 Task: Create a due date automation trigger when advanced on, on the monday of the week before a card is due add fields without custom field "Resume" set to a date less than 1 working days ago at 11:00 AM.
Action: Mouse moved to (1030, 79)
Screenshot: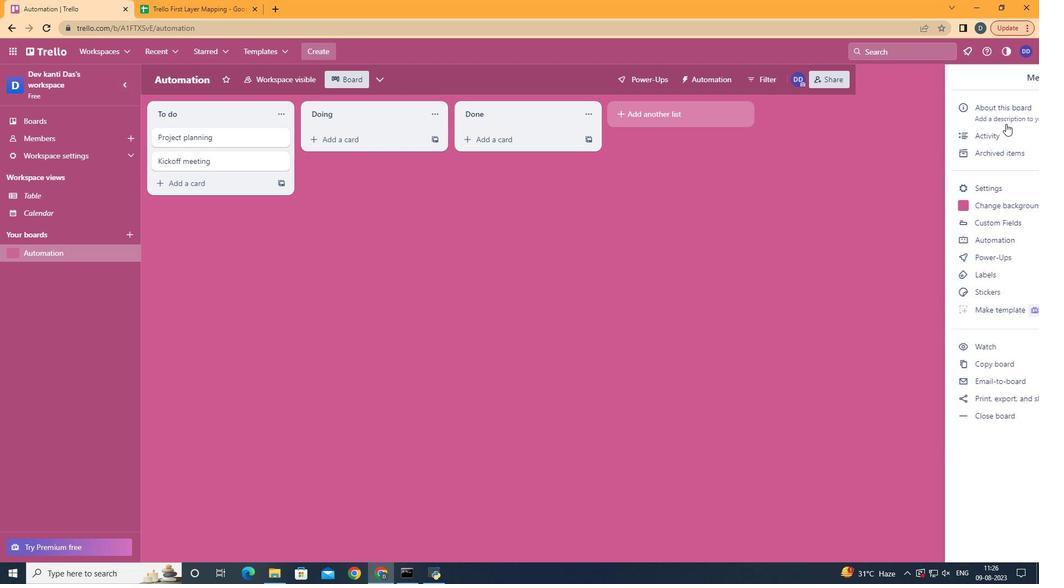 
Action: Mouse pressed left at (1030, 79)
Screenshot: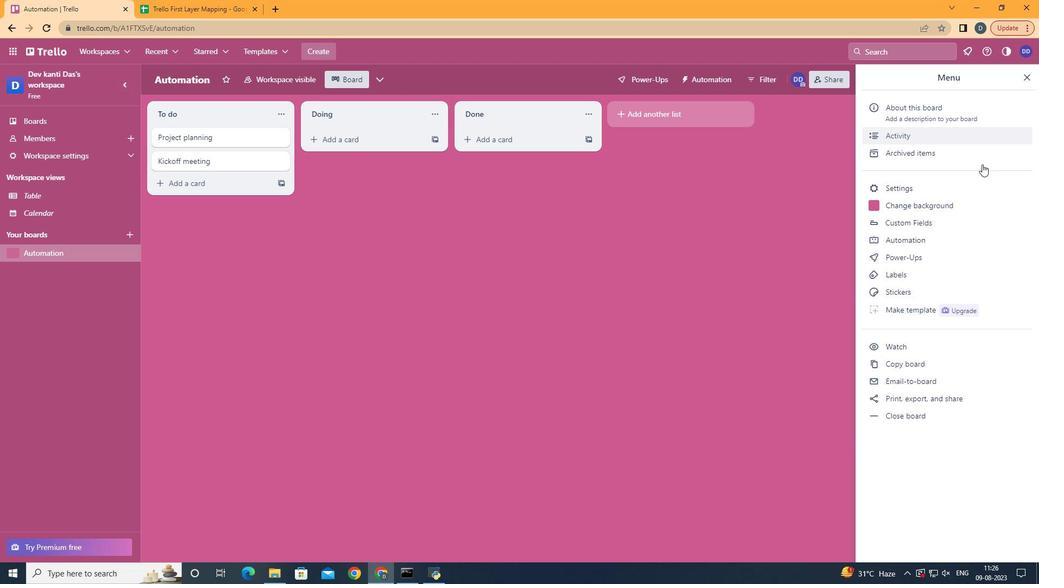 
Action: Mouse moved to (927, 242)
Screenshot: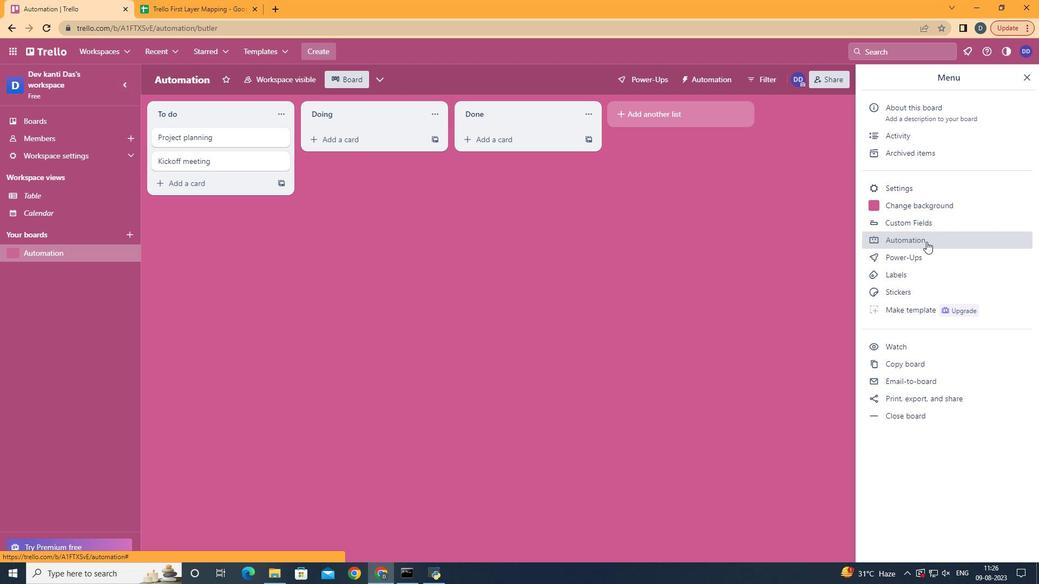 
Action: Mouse pressed left at (927, 242)
Screenshot: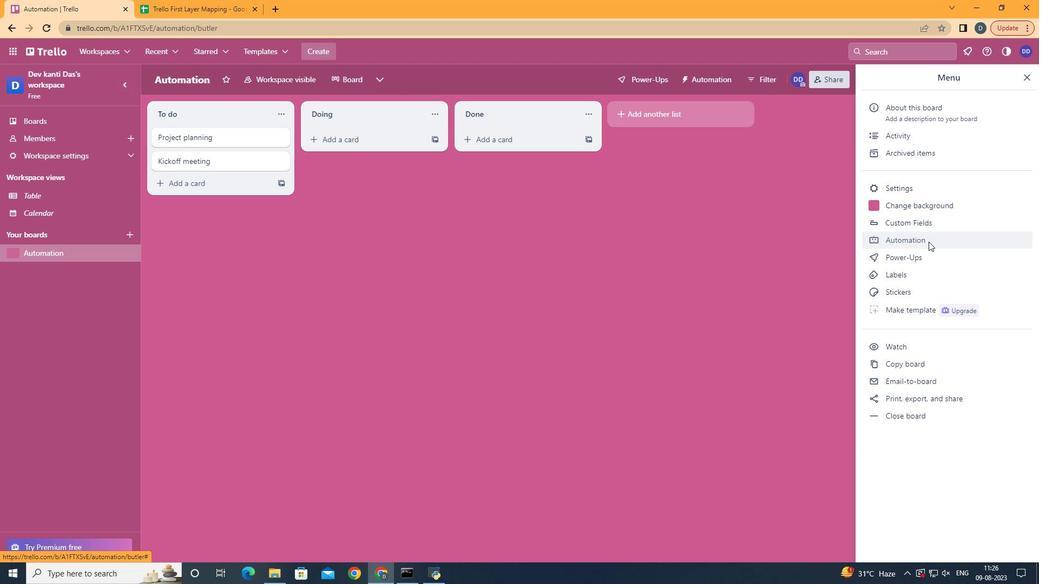 
Action: Mouse moved to (187, 222)
Screenshot: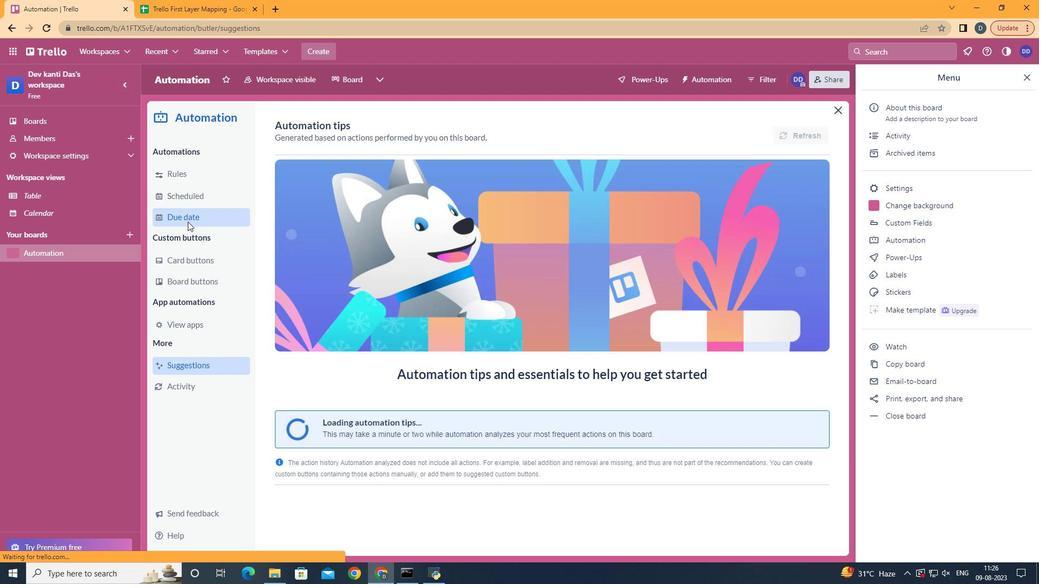 
Action: Mouse pressed left at (187, 222)
Screenshot: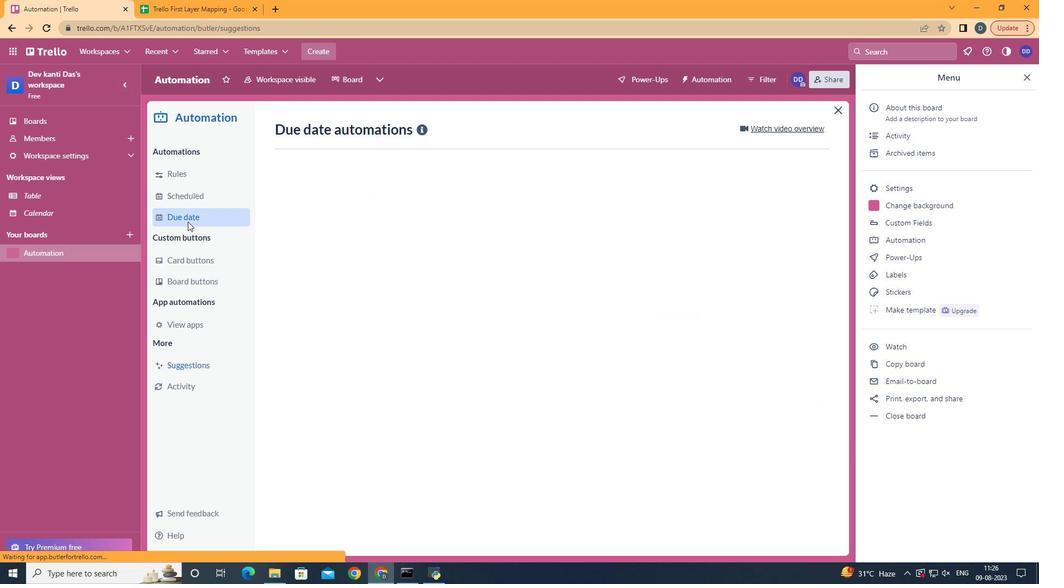 
Action: Mouse moved to (762, 131)
Screenshot: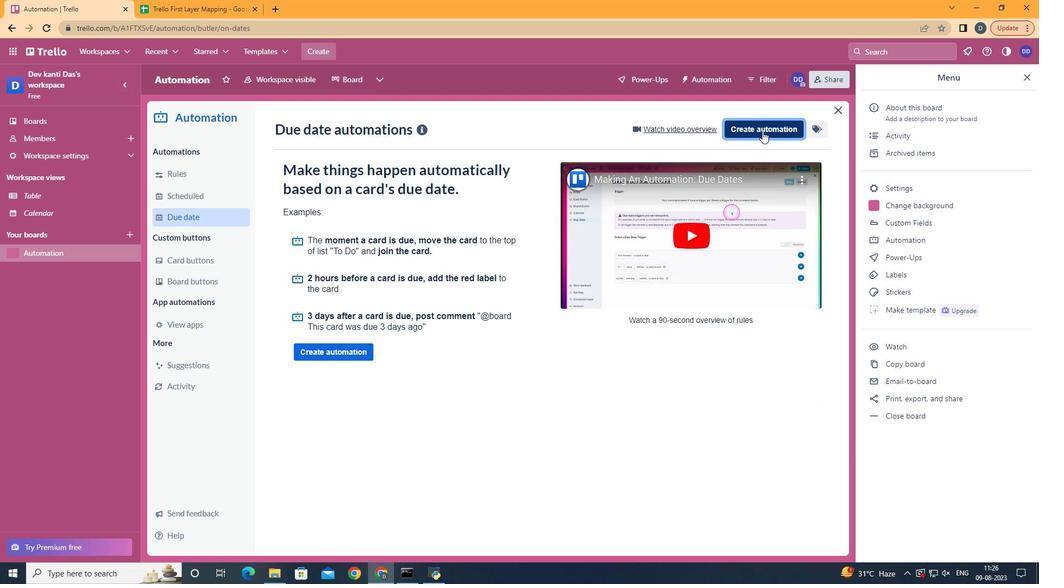 
Action: Mouse pressed left at (762, 131)
Screenshot: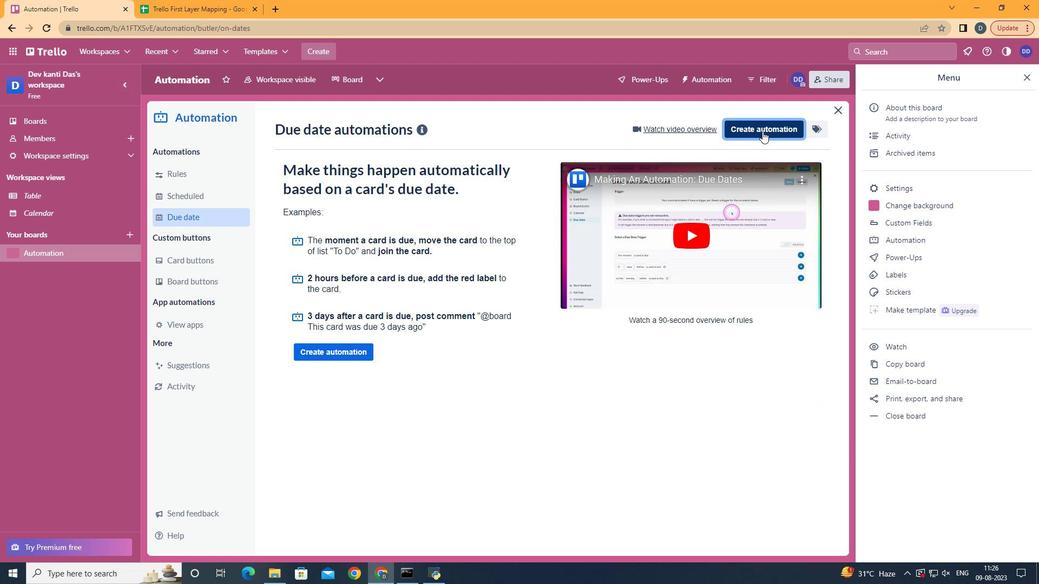 
Action: Mouse moved to (499, 236)
Screenshot: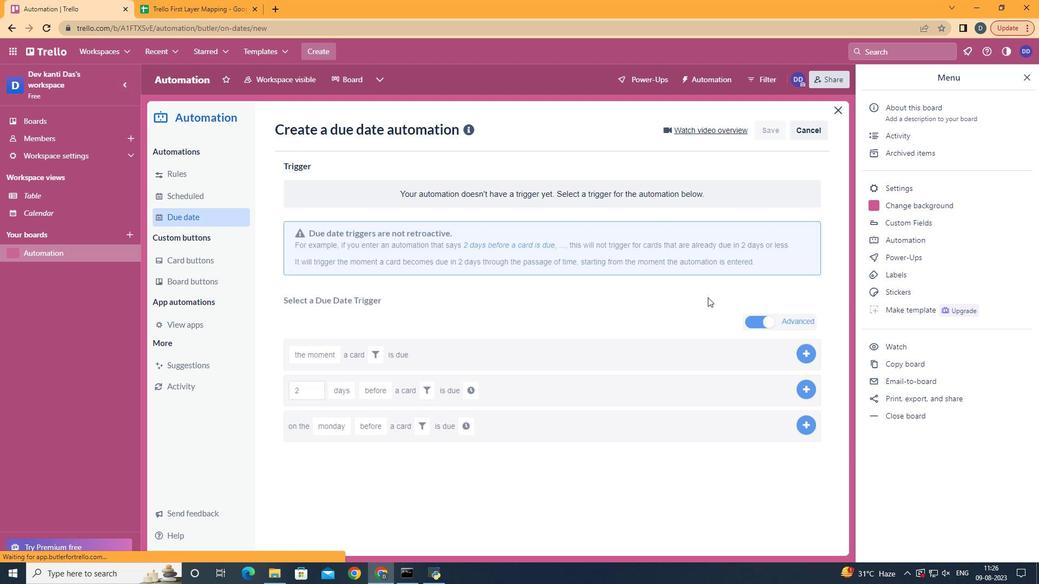 
Action: Mouse pressed left at (499, 236)
Screenshot: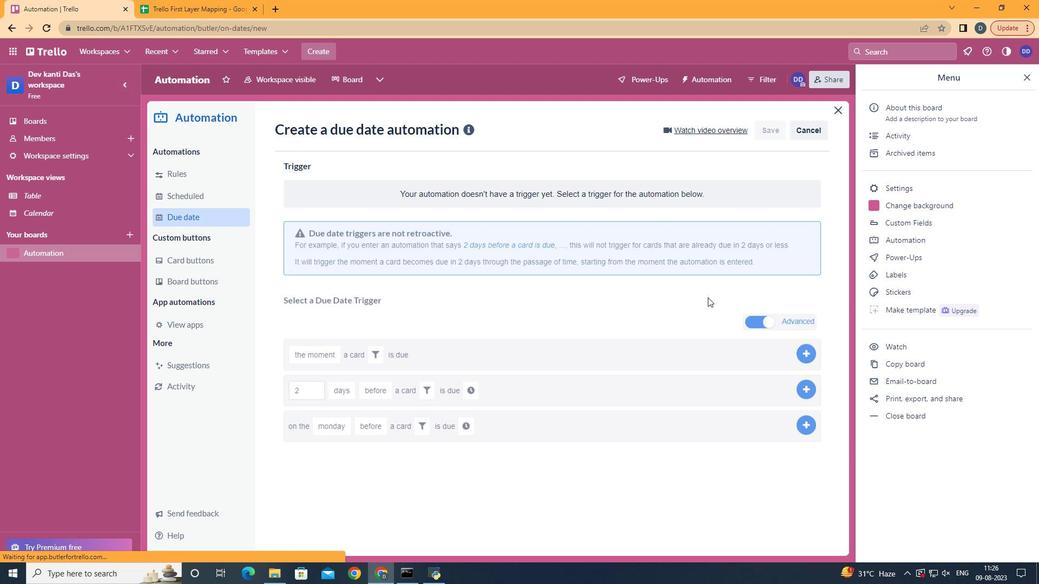 
Action: Mouse moved to (383, 518)
Screenshot: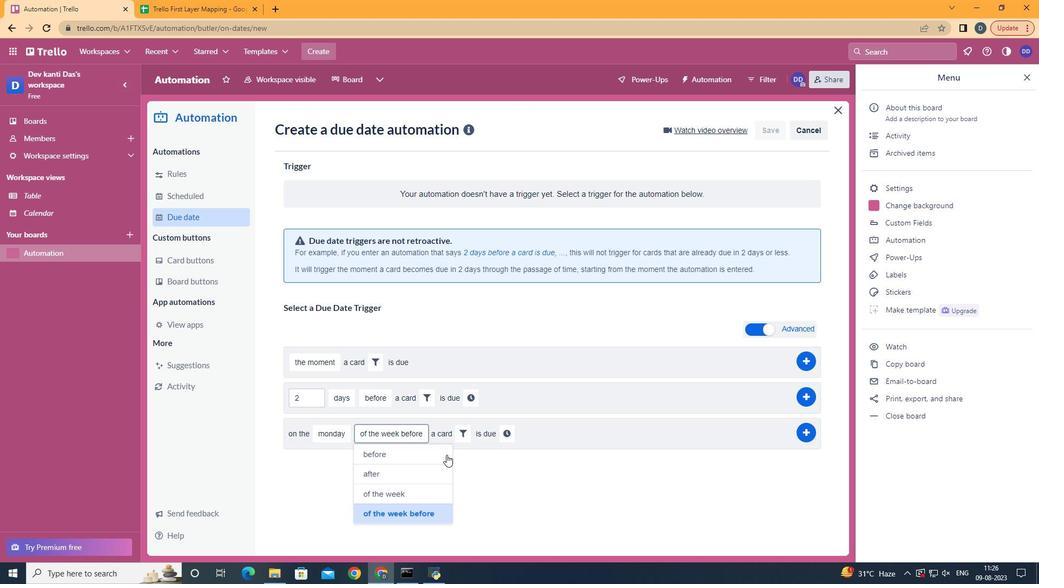 
Action: Mouse pressed left at (383, 518)
Screenshot: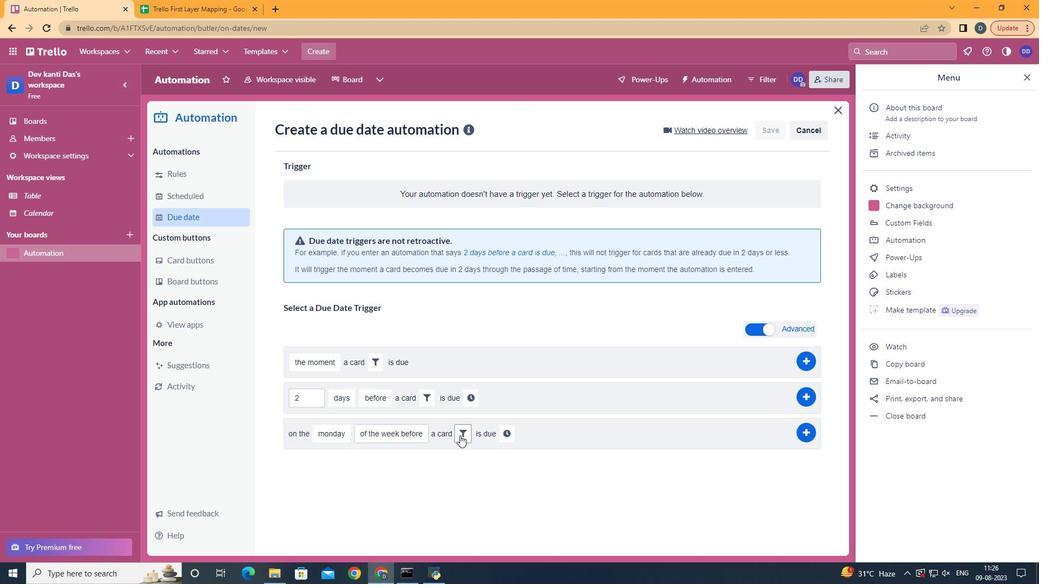 
Action: Mouse moved to (469, 429)
Screenshot: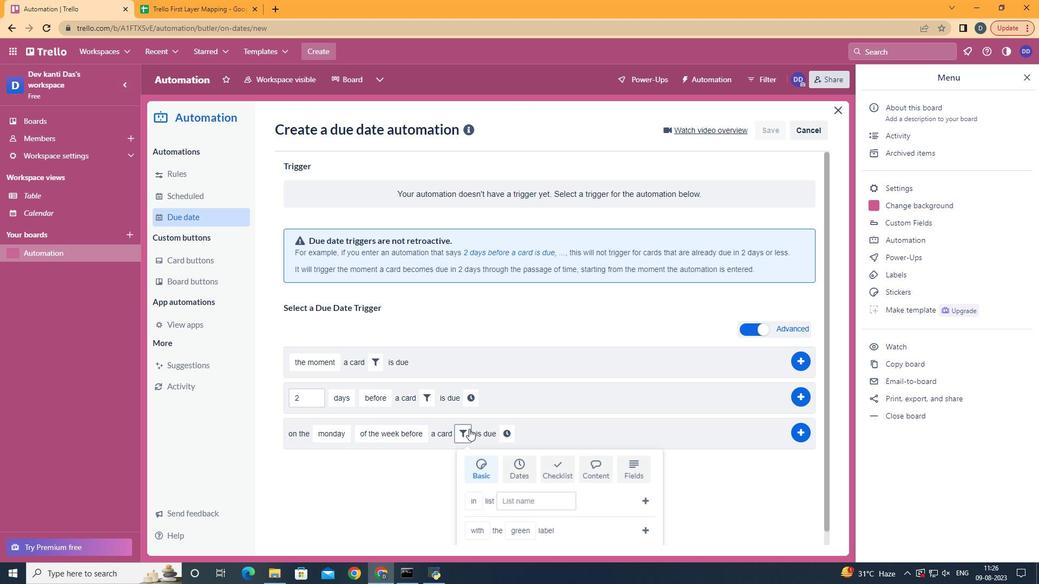 
Action: Mouse pressed left at (469, 429)
Screenshot: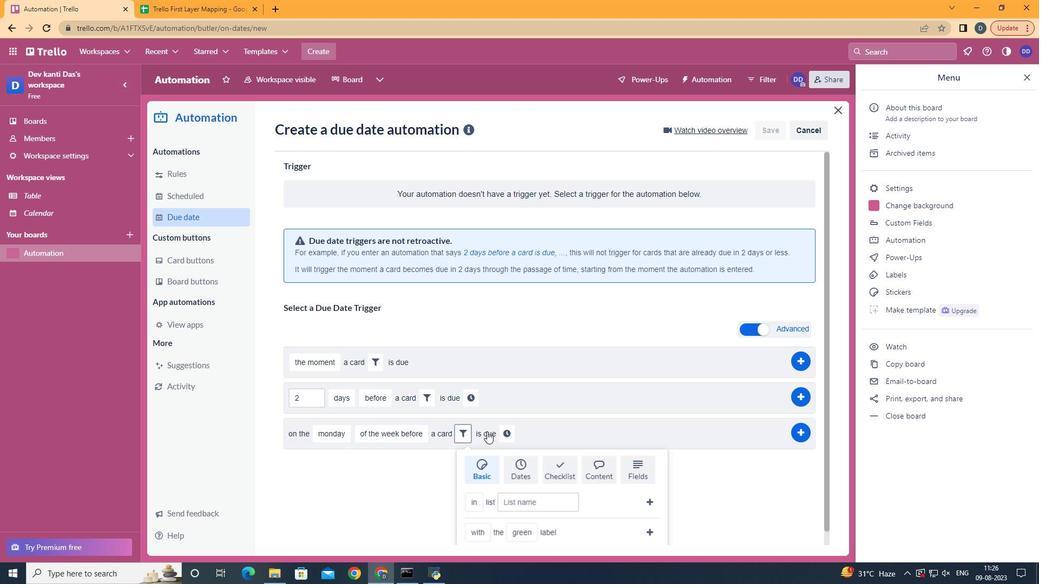 
Action: Mouse moved to (629, 474)
Screenshot: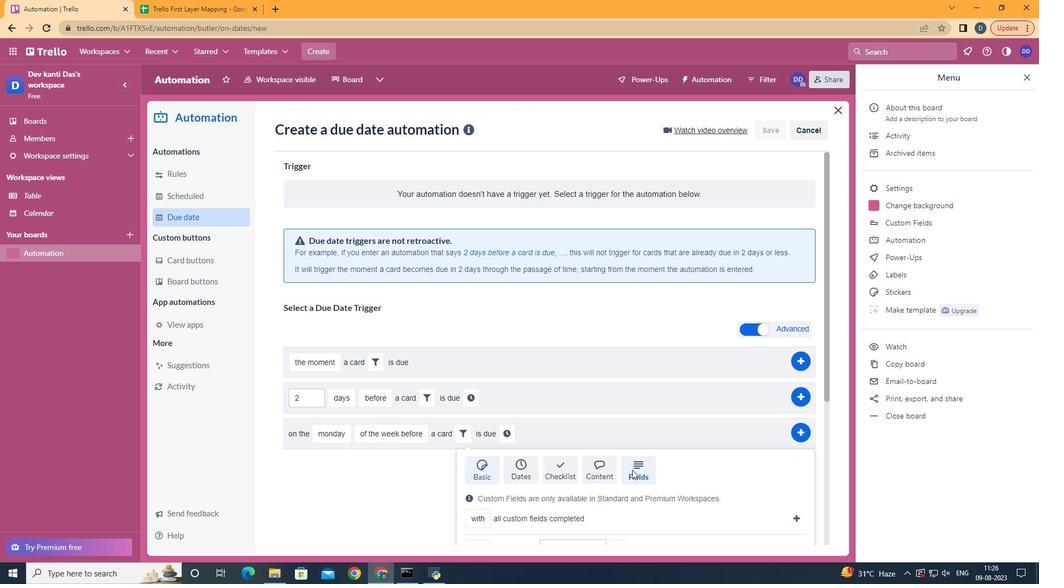 
Action: Mouse pressed left at (629, 474)
Screenshot: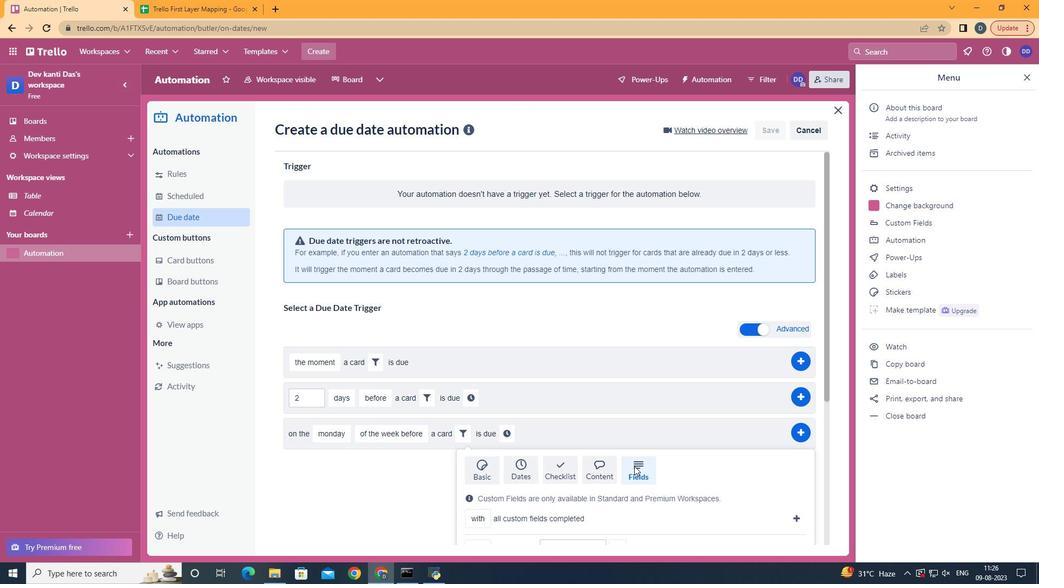 
Action: Mouse moved to (634, 466)
Screenshot: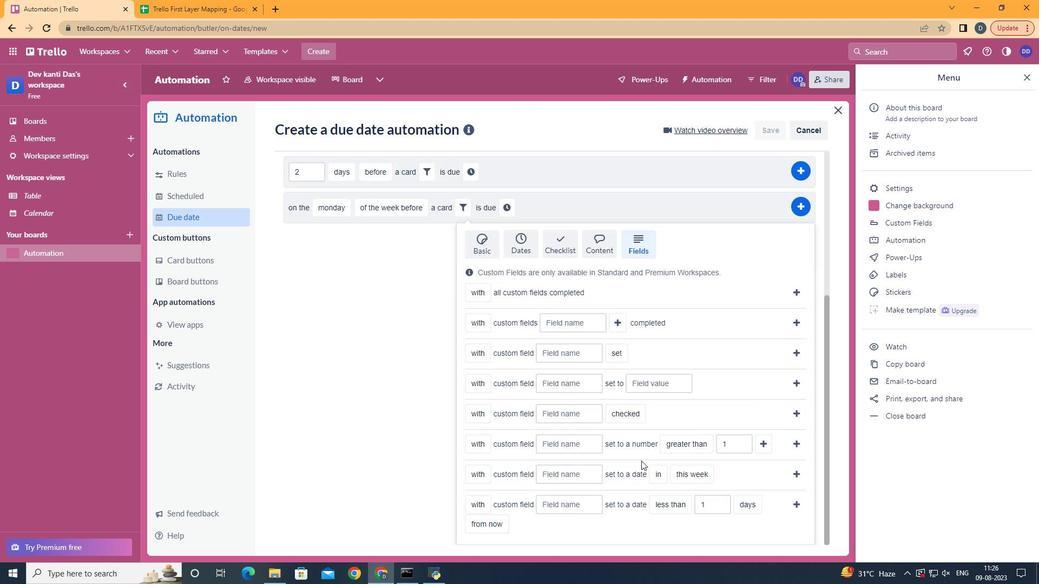 
Action: Mouse scrolled (634, 466) with delta (0, 0)
Screenshot: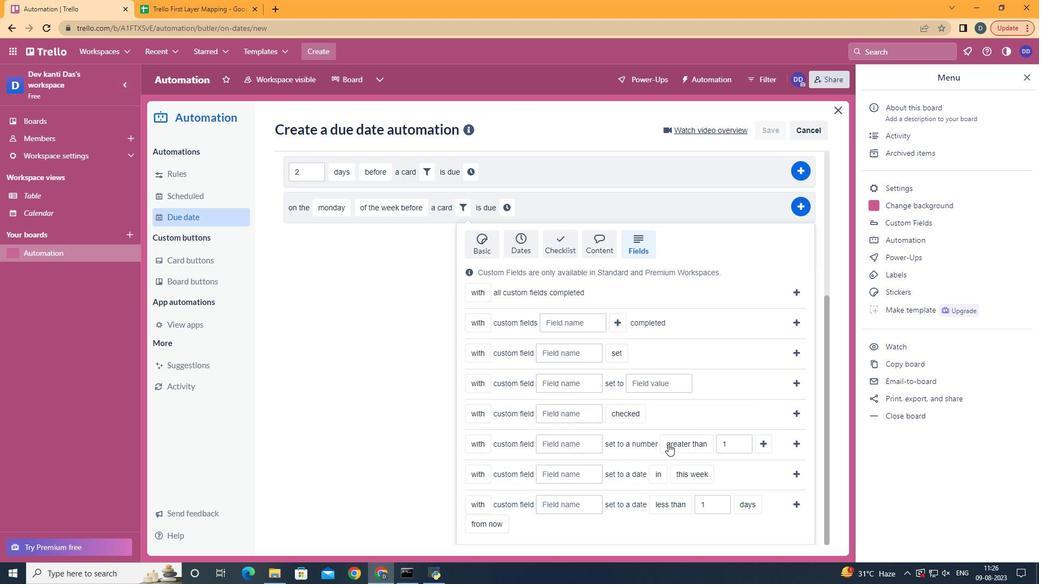 
Action: Mouse scrolled (634, 466) with delta (0, 0)
Screenshot: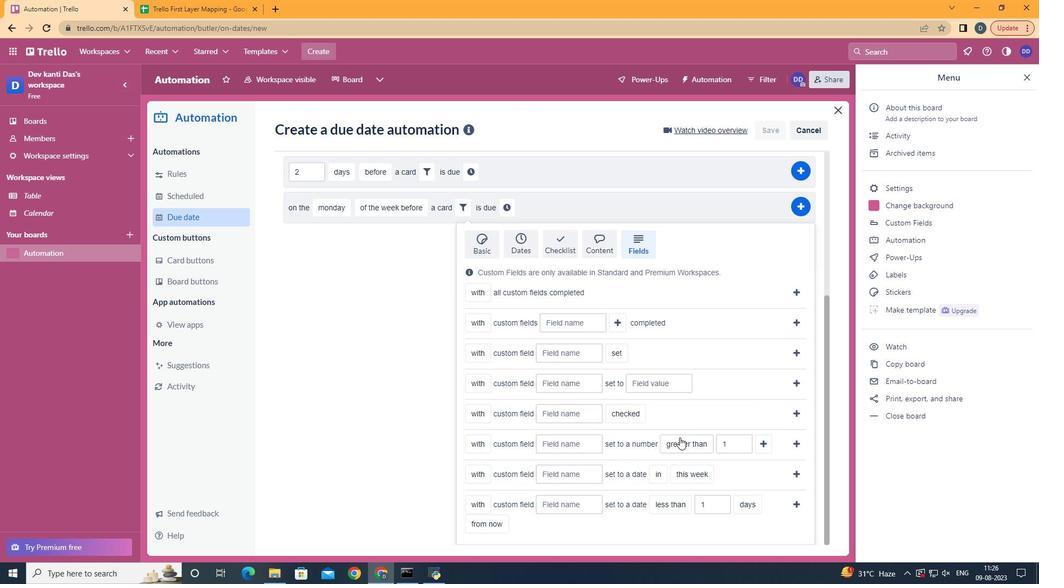 
Action: Mouse scrolled (634, 466) with delta (0, 0)
Screenshot: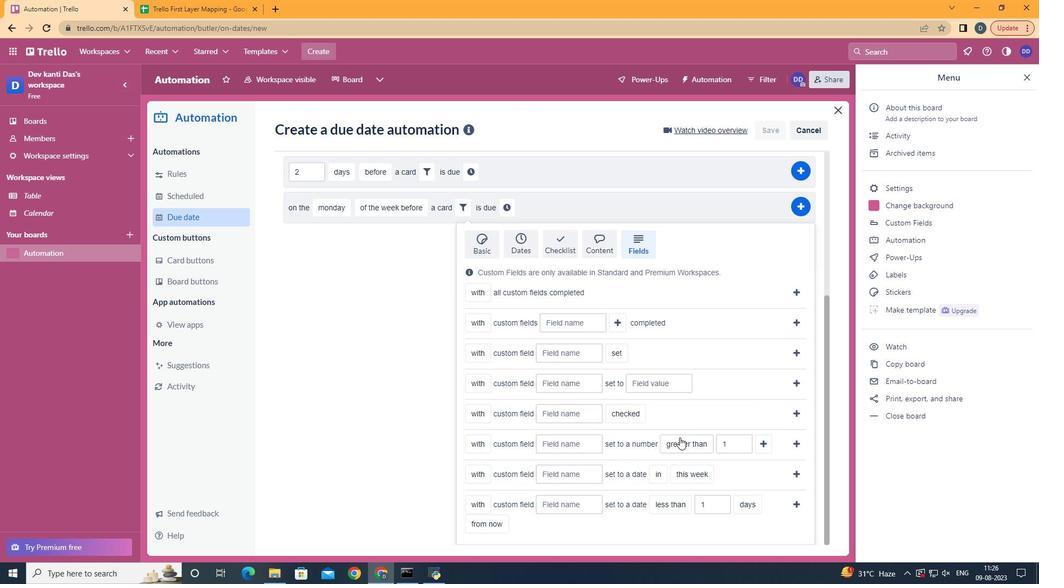 
Action: Mouse scrolled (634, 465) with delta (0, -1)
Screenshot: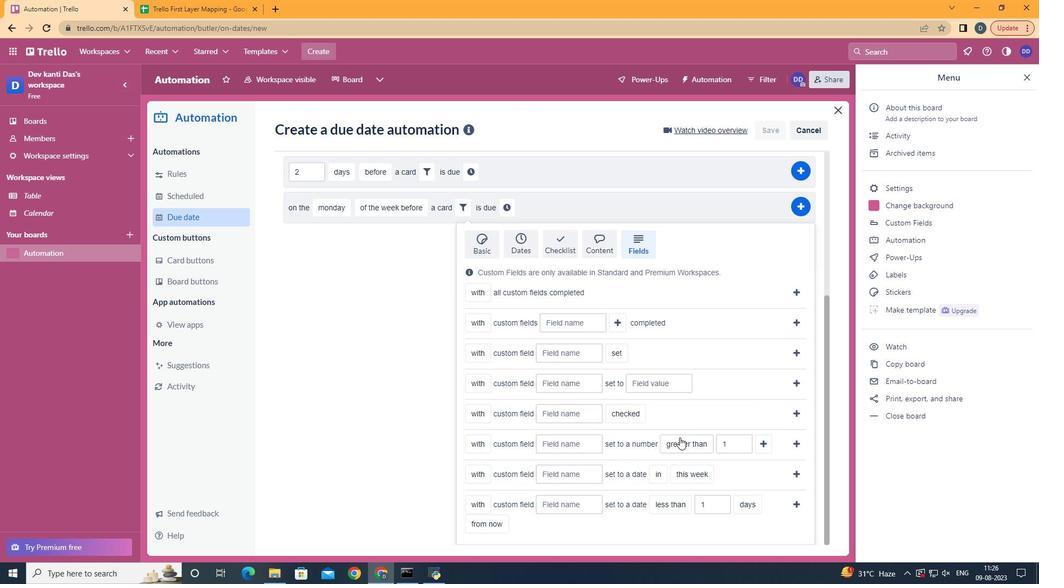 
Action: Mouse moved to (634, 466)
Screenshot: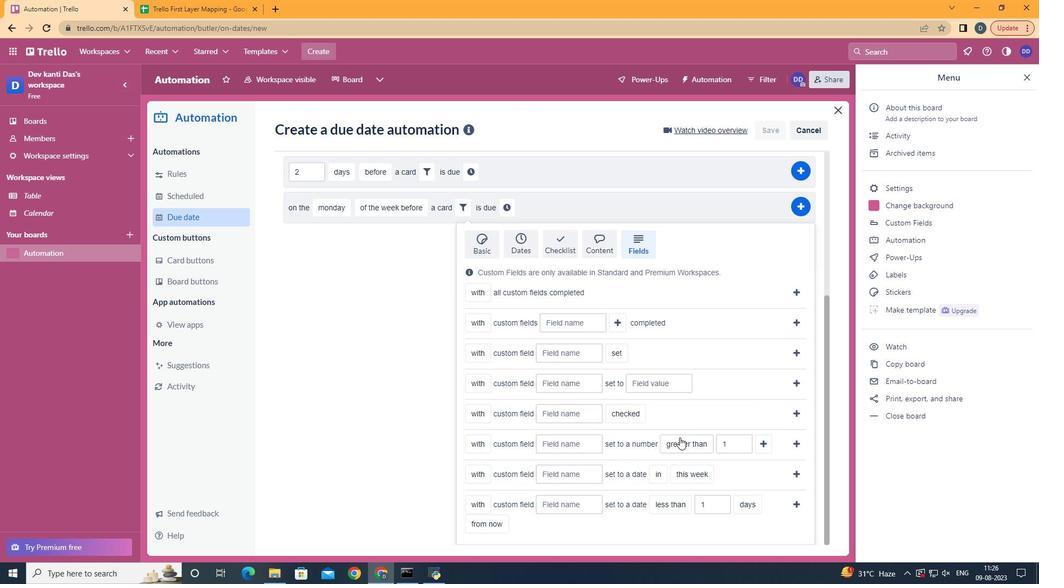 
Action: Mouse scrolled (634, 466) with delta (0, 0)
Screenshot: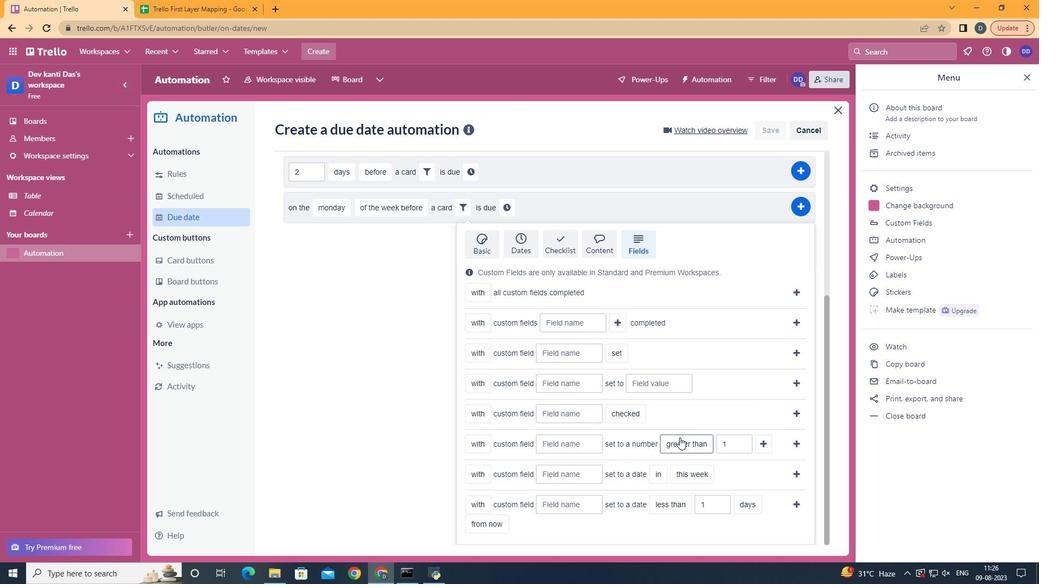 
Action: Mouse moved to (492, 490)
Screenshot: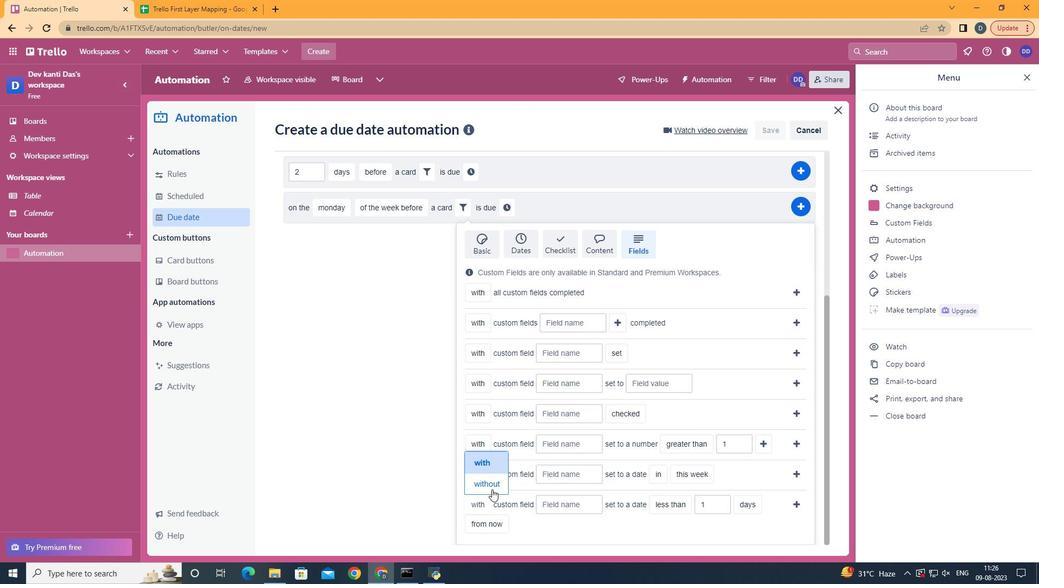 
Action: Mouse pressed left at (492, 490)
Screenshot: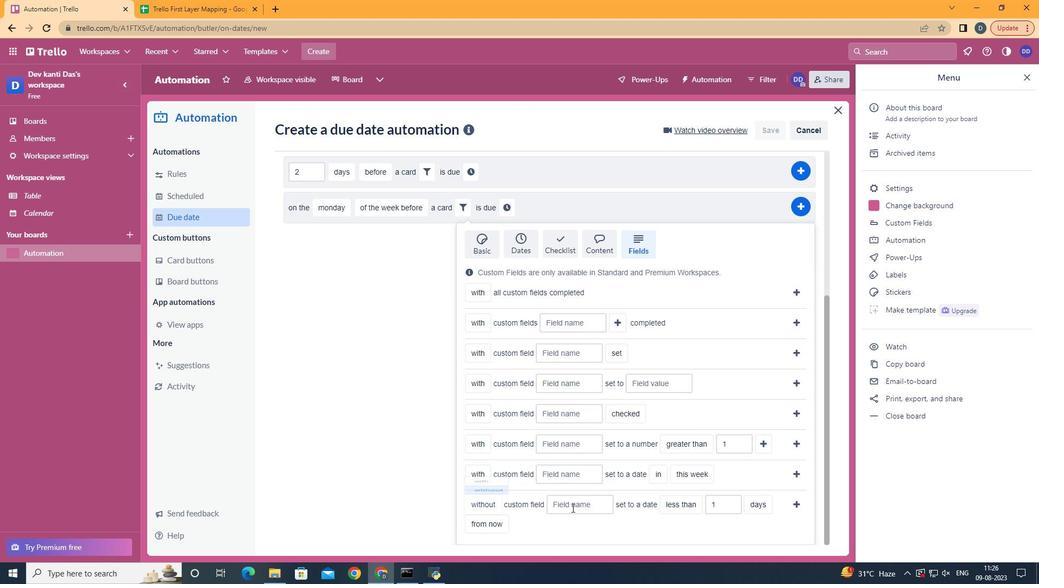 
Action: Mouse moved to (585, 507)
Screenshot: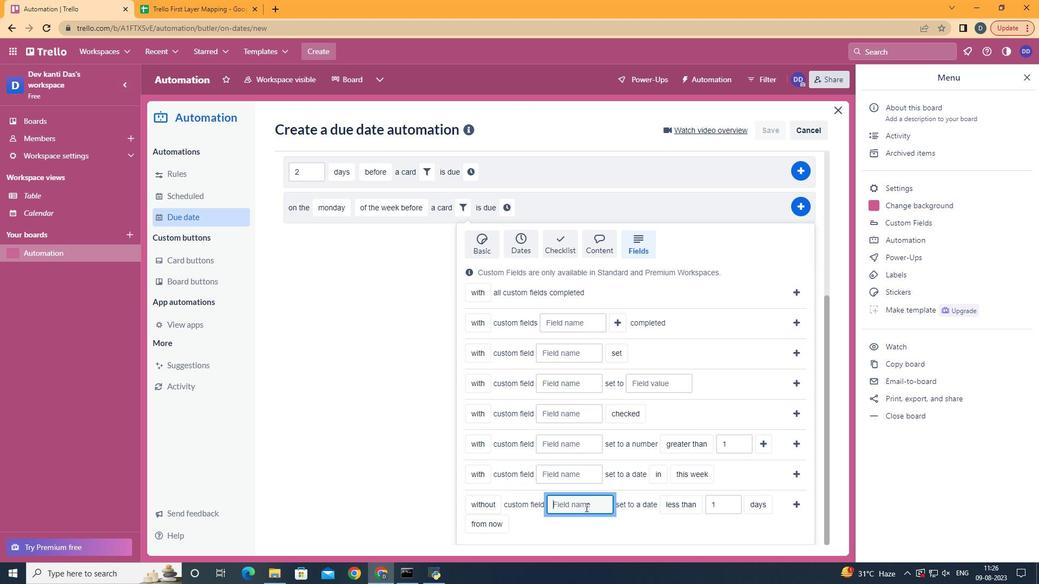 
Action: Mouse pressed left at (585, 507)
Screenshot: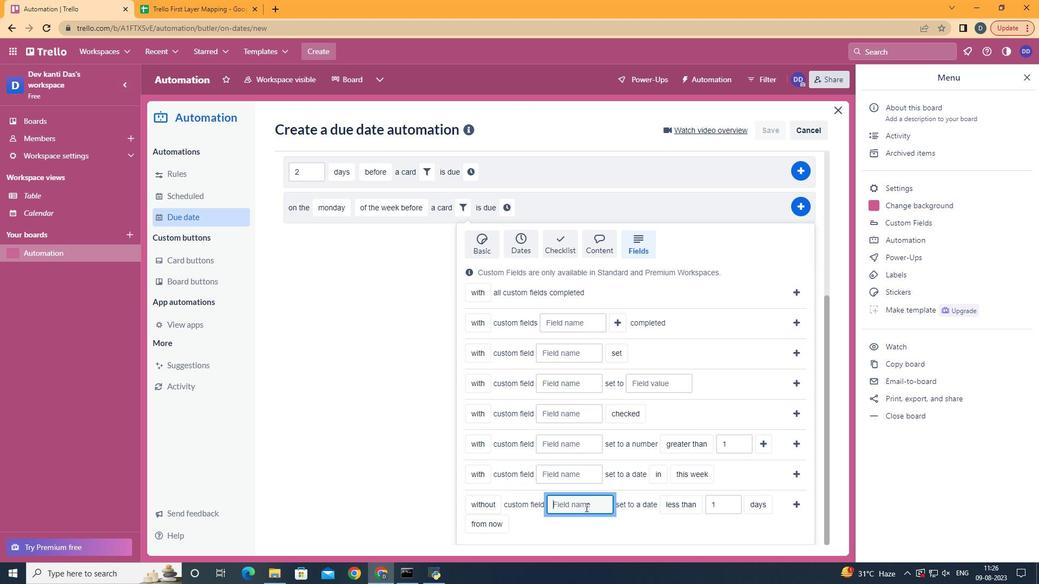 
Action: Mouse moved to (585, 507)
Screenshot: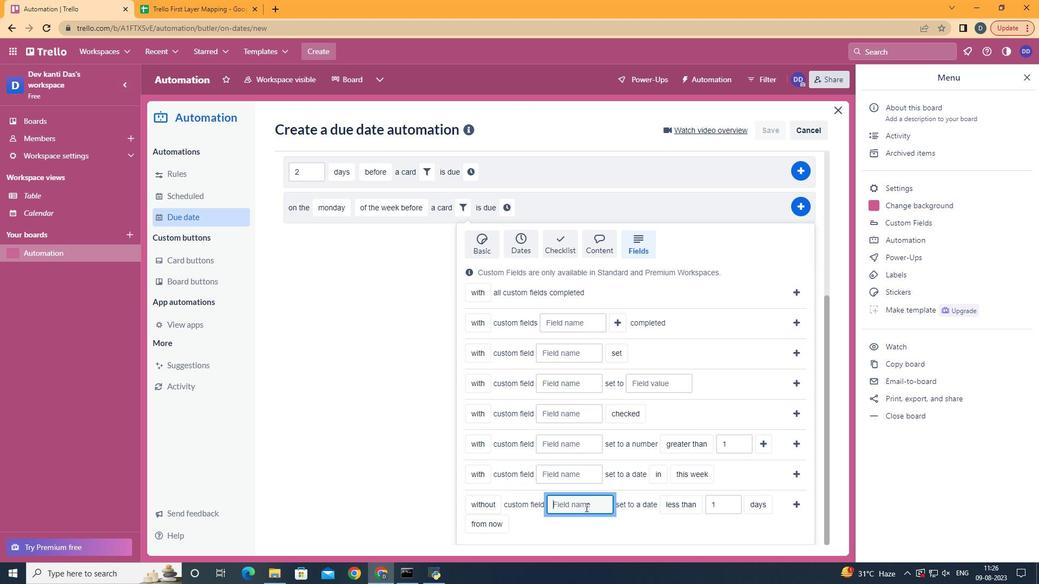 
Action: Key pressed <Key.shift>Resume
Screenshot: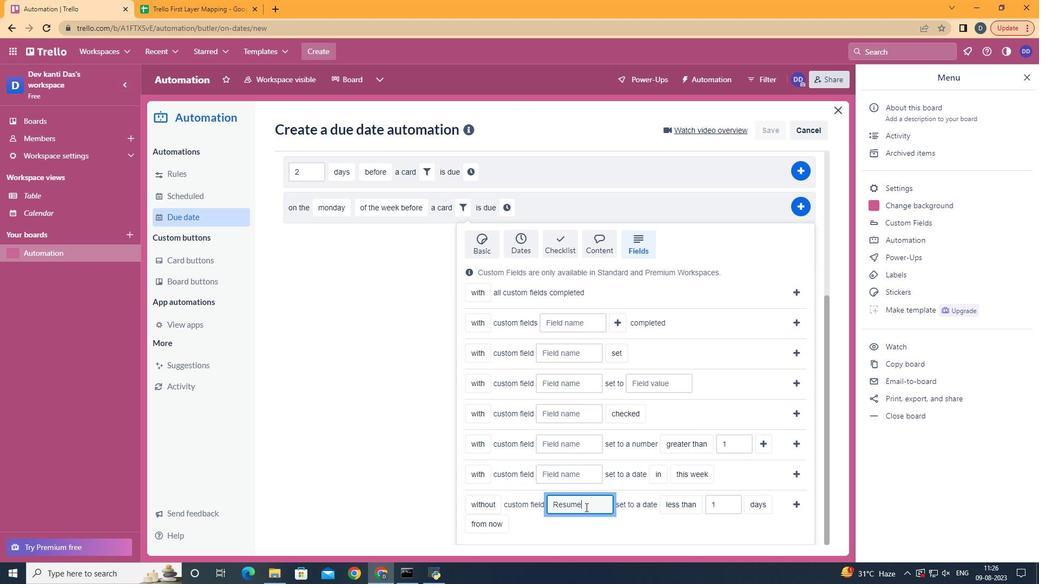 
Action: Mouse moved to (699, 424)
Screenshot: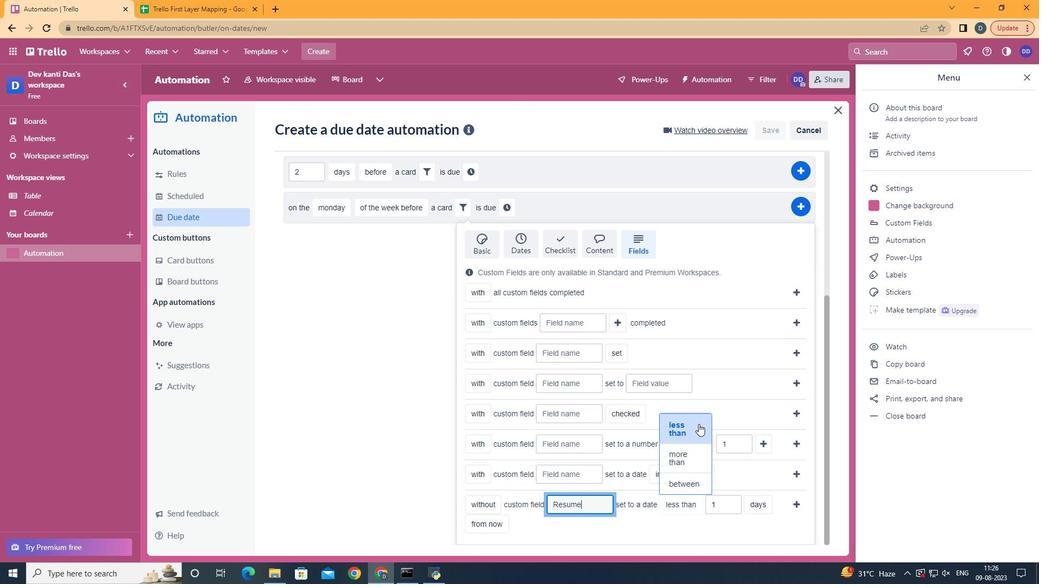 
Action: Mouse pressed left at (699, 424)
Screenshot: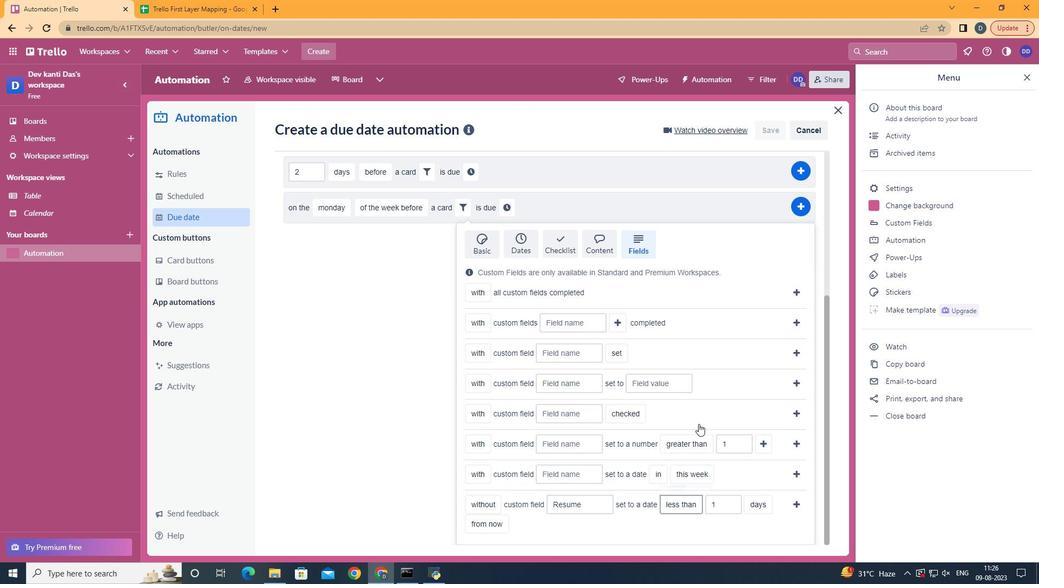 
Action: Mouse moved to (772, 484)
Screenshot: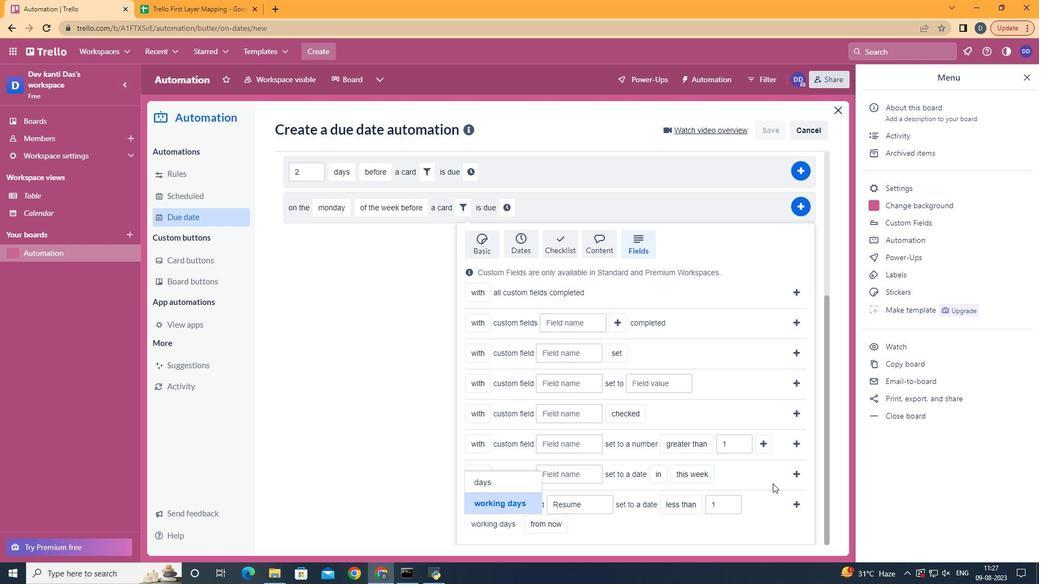 
Action: Mouse pressed left at (772, 484)
Screenshot: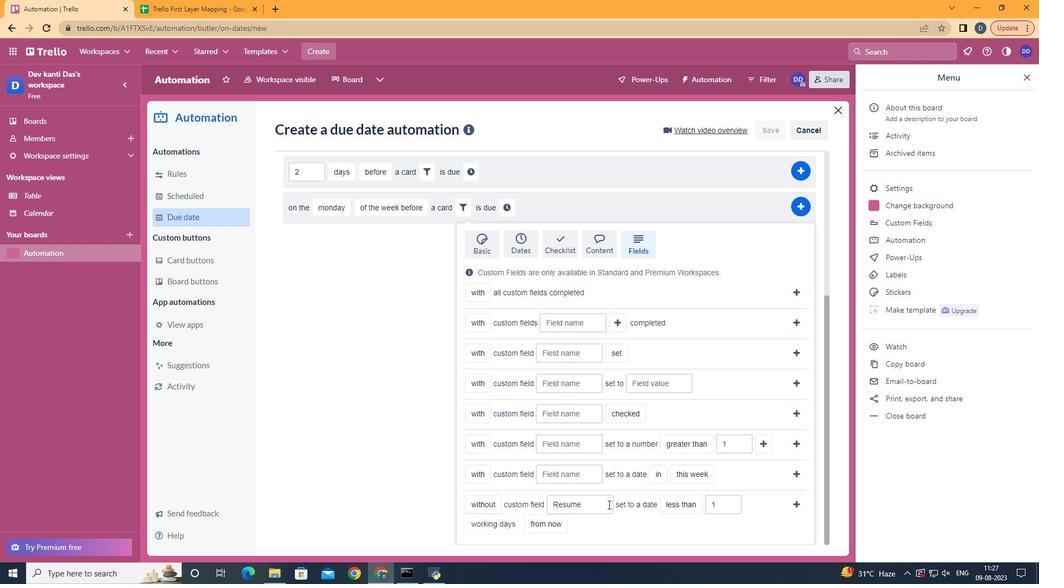 
Action: Mouse moved to (565, 503)
Screenshot: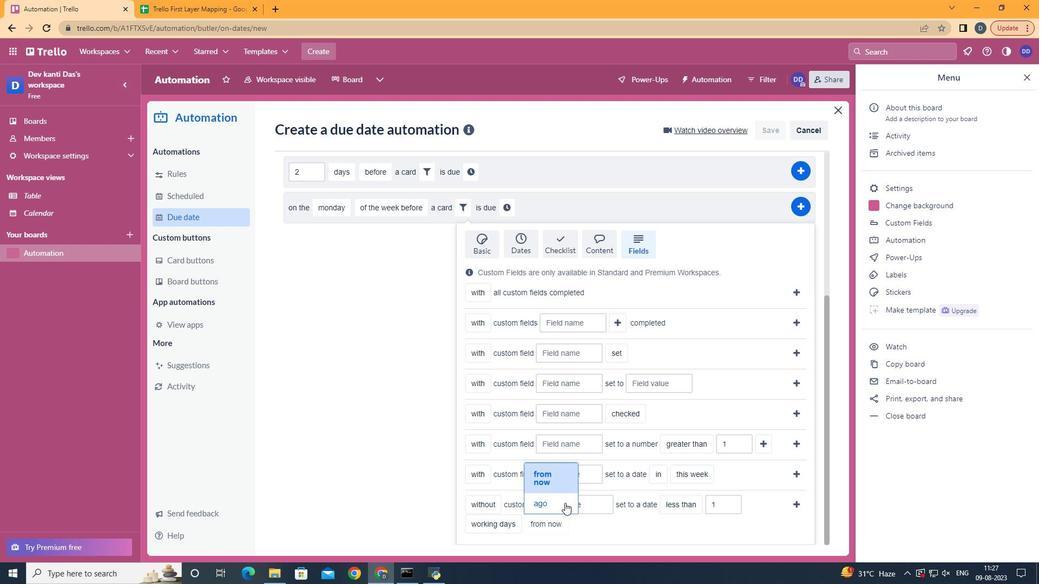 
Action: Mouse pressed left at (565, 503)
Screenshot: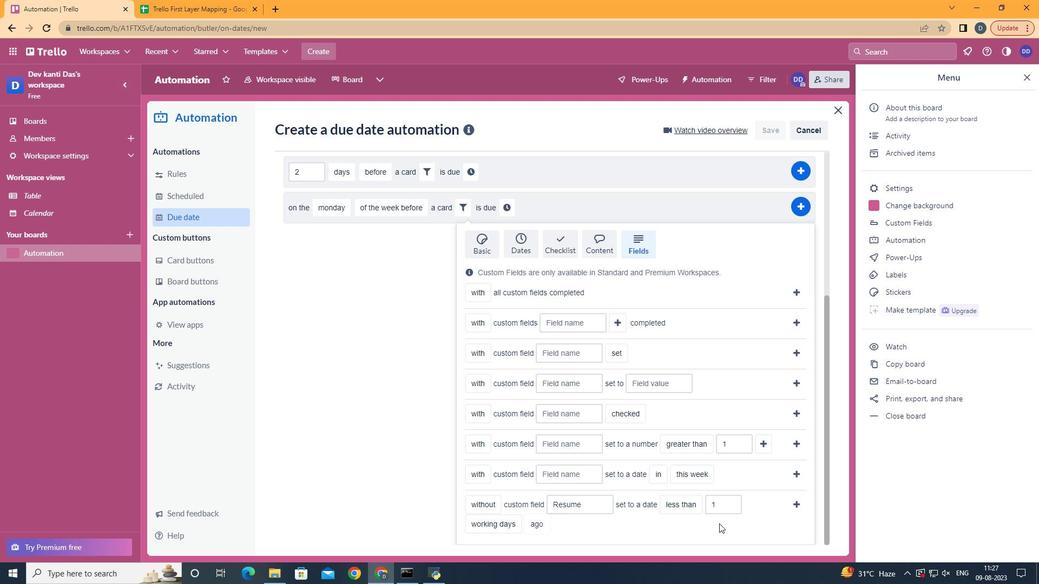 
Action: Mouse moved to (793, 507)
Screenshot: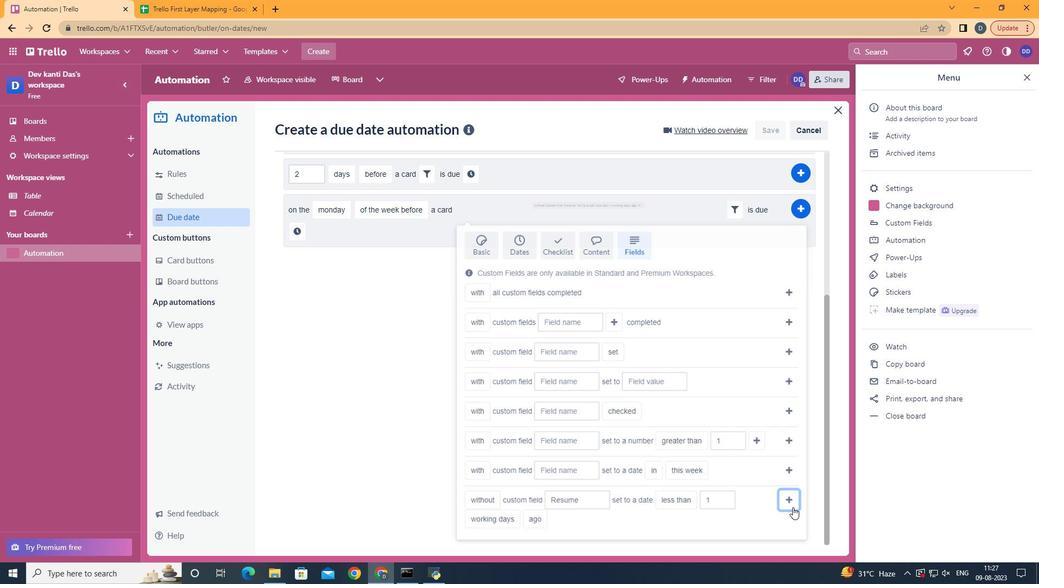
Action: Mouse pressed left at (793, 507)
Screenshot: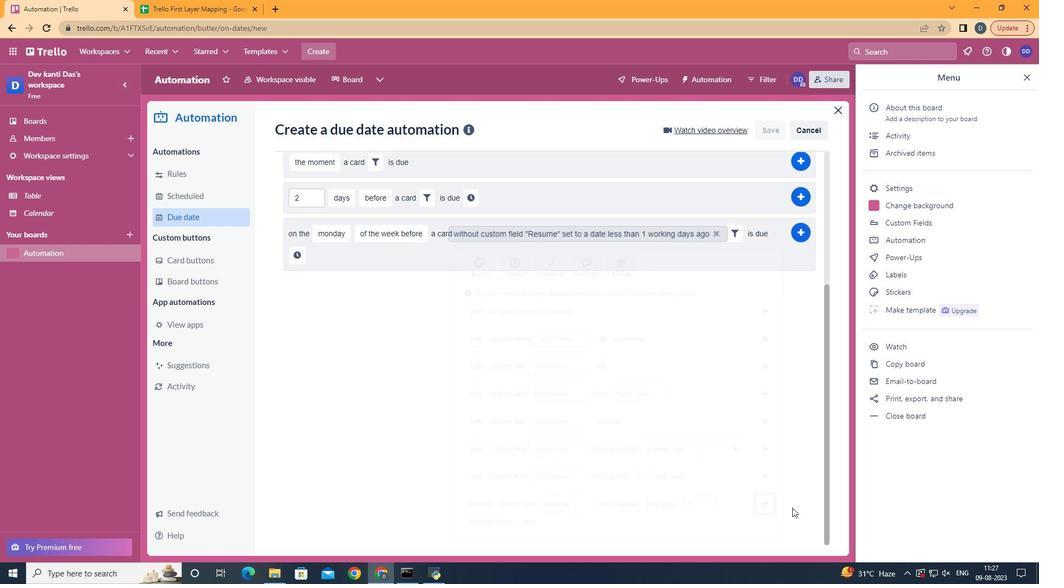 
Action: Mouse moved to (290, 459)
Screenshot: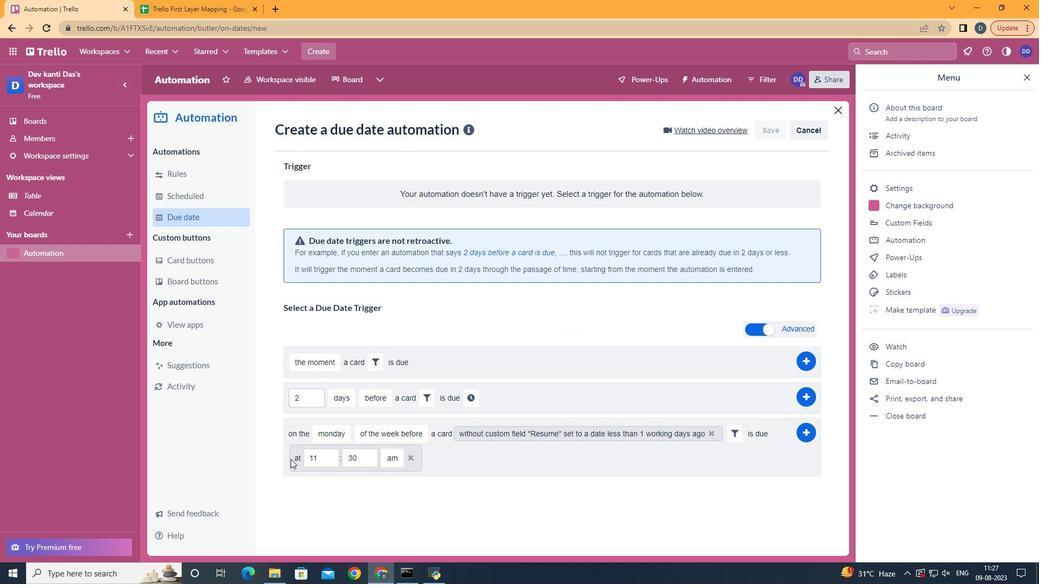 
Action: Mouse pressed left at (290, 459)
Screenshot: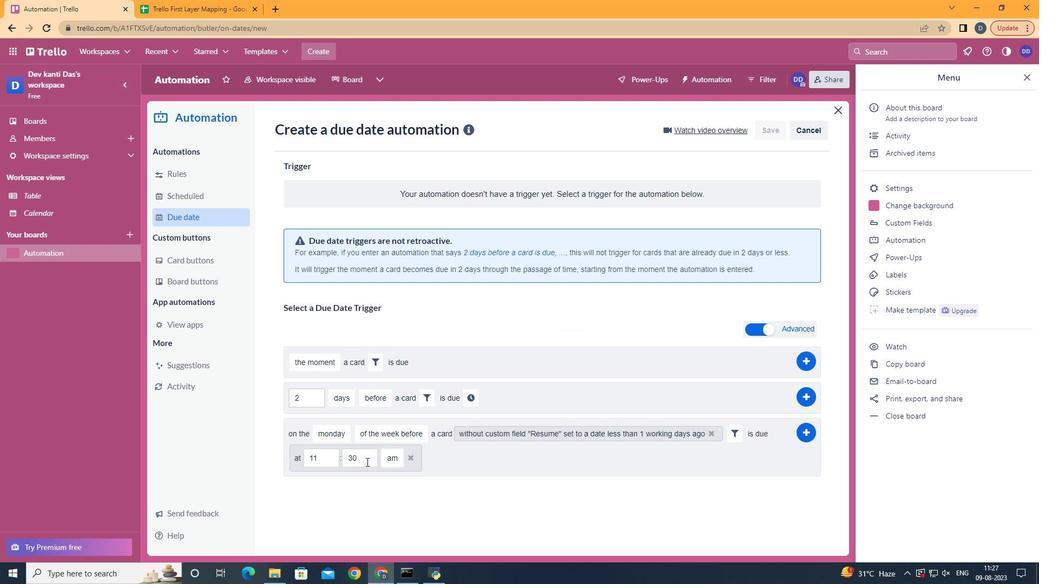 
Action: Mouse moved to (369, 463)
Screenshot: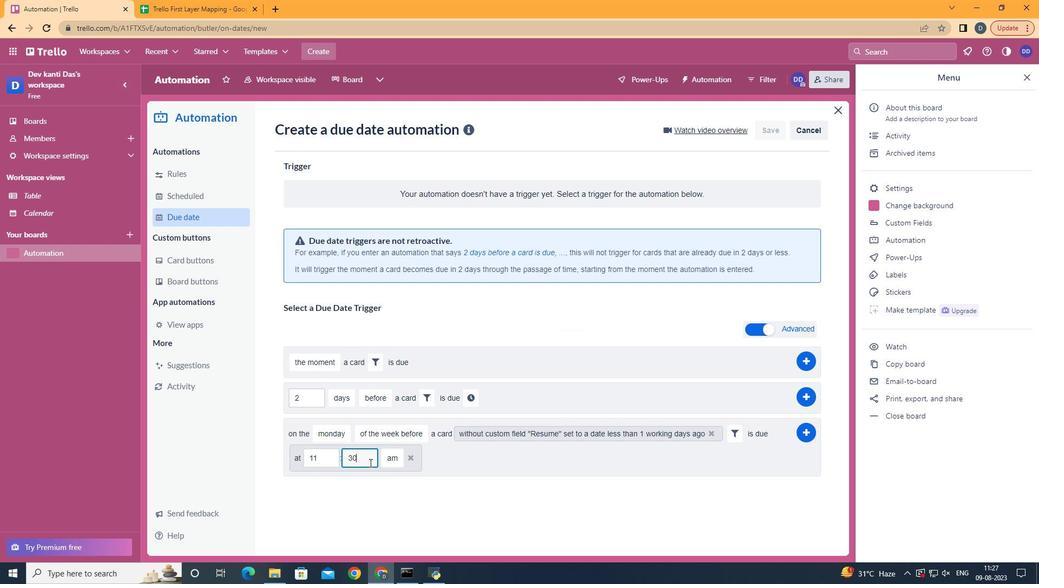
Action: Mouse pressed left at (369, 463)
Screenshot: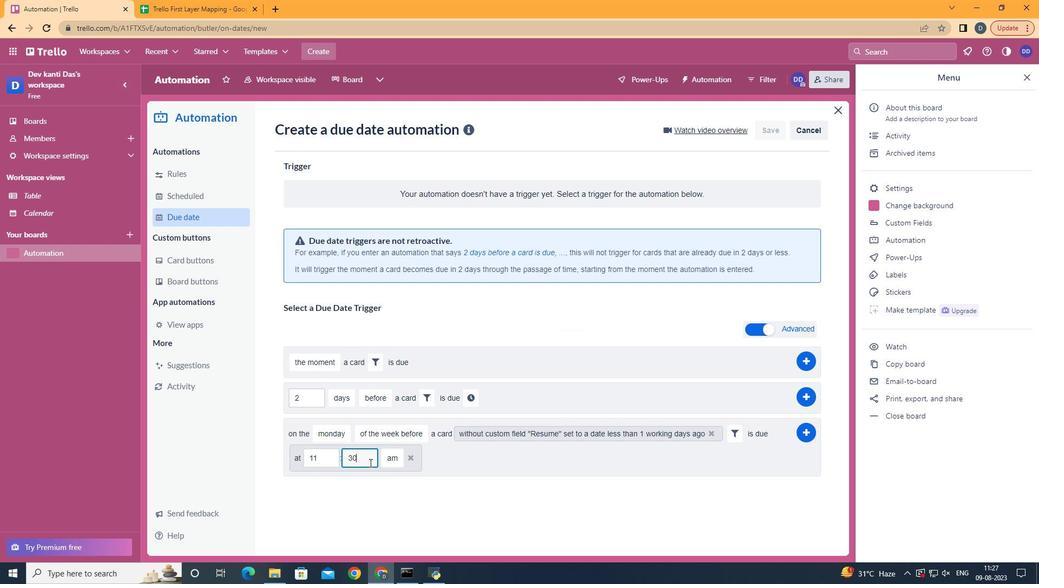 
Action: Key pressed <Key.backspace><Key.backspace>00
Screenshot: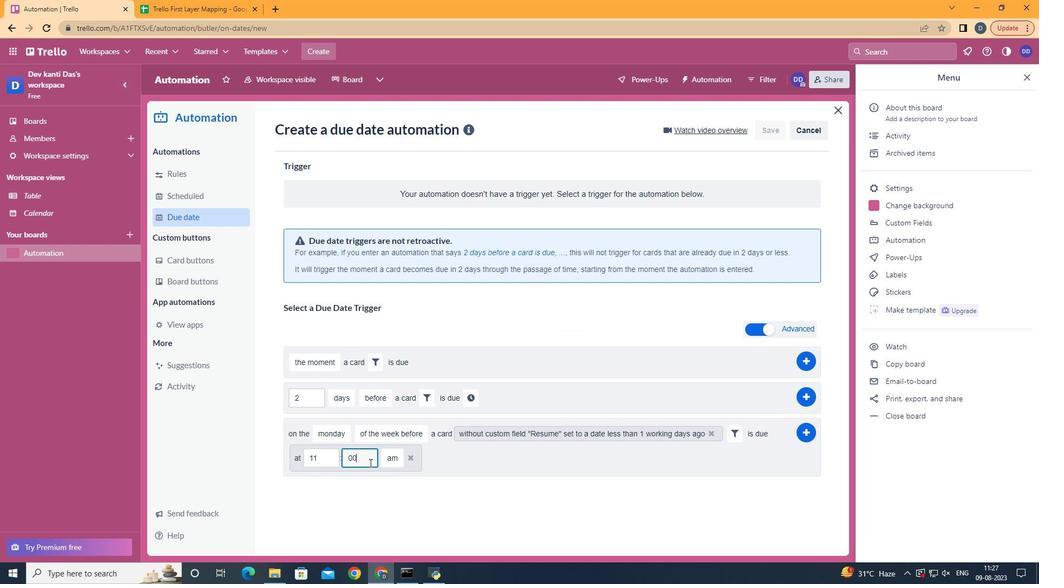 
Action: Mouse moved to (801, 431)
Screenshot: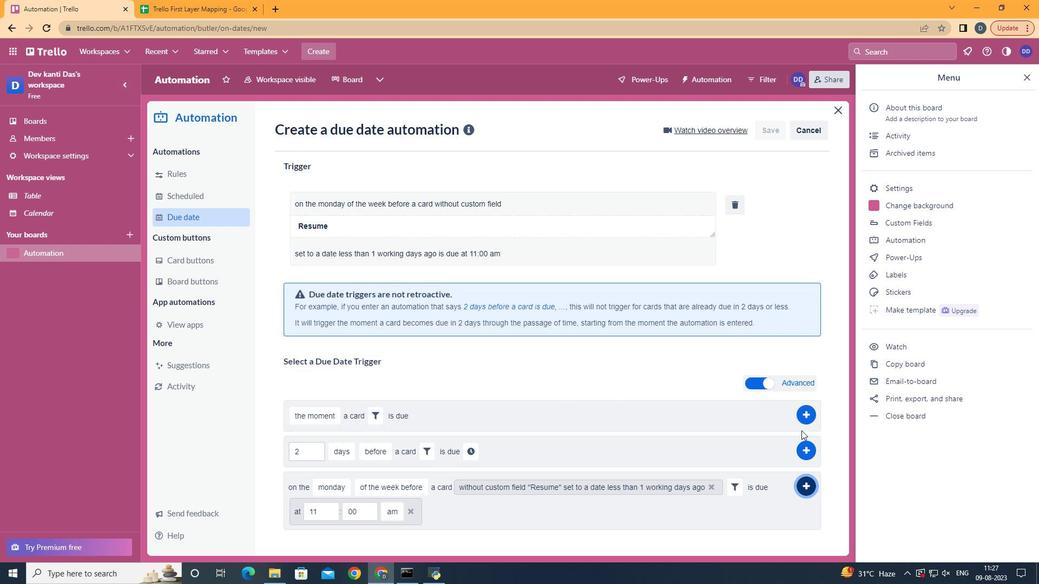 
Action: Mouse pressed left at (801, 431)
Screenshot: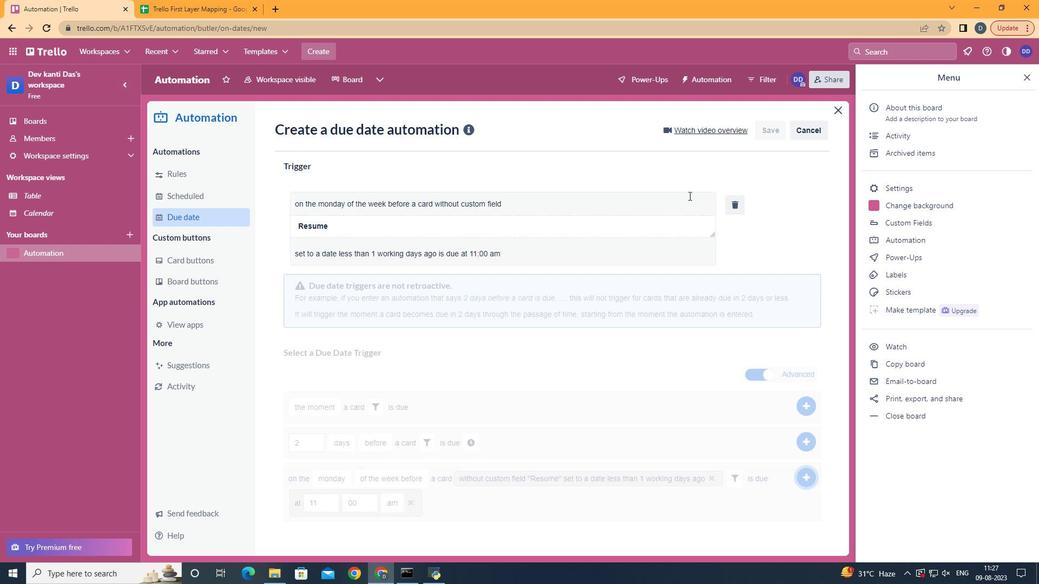 
Action: Mouse moved to (619, 278)
Screenshot: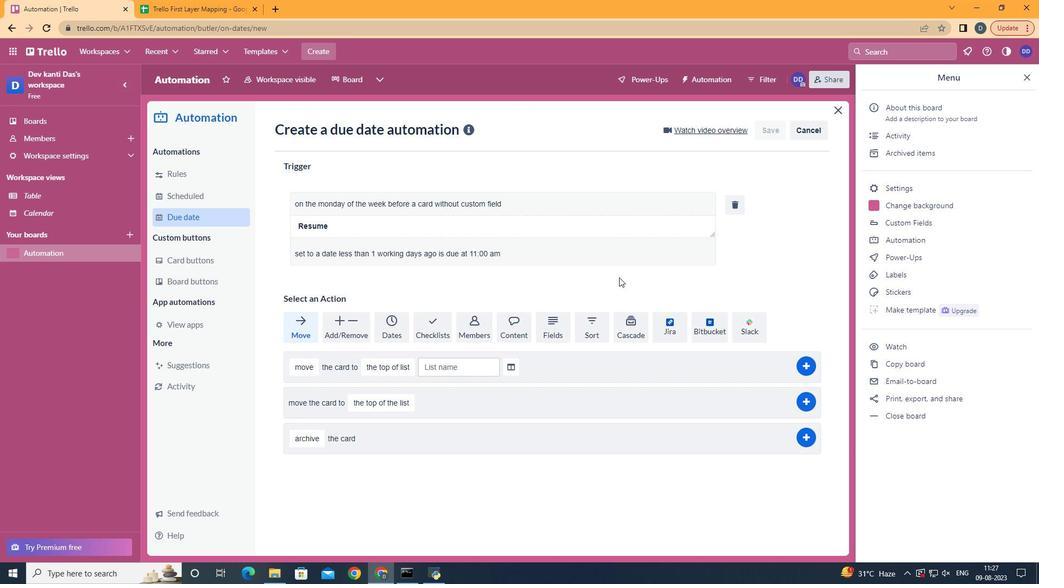 
